 Task: Change the audio output module to Audio memory output.
Action: Mouse moved to (137, 19)
Screenshot: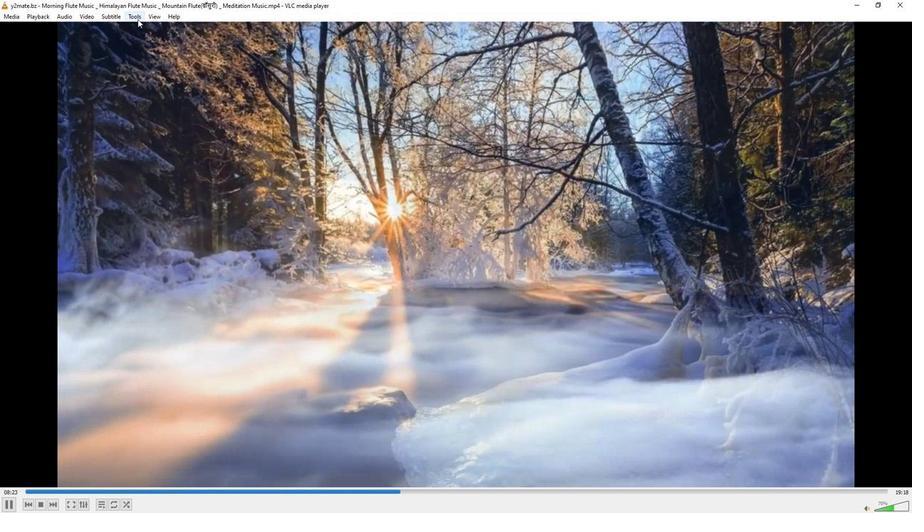 
Action: Mouse pressed left at (137, 19)
Screenshot: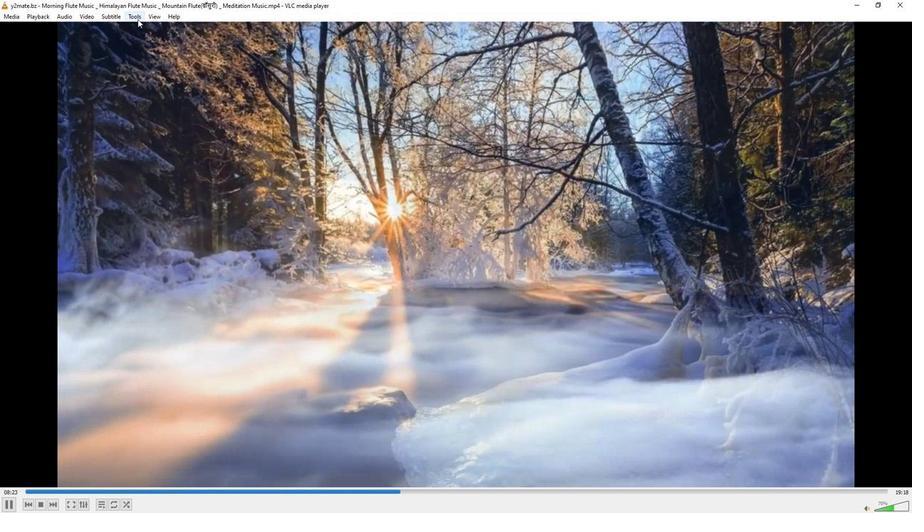 
Action: Mouse moved to (148, 127)
Screenshot: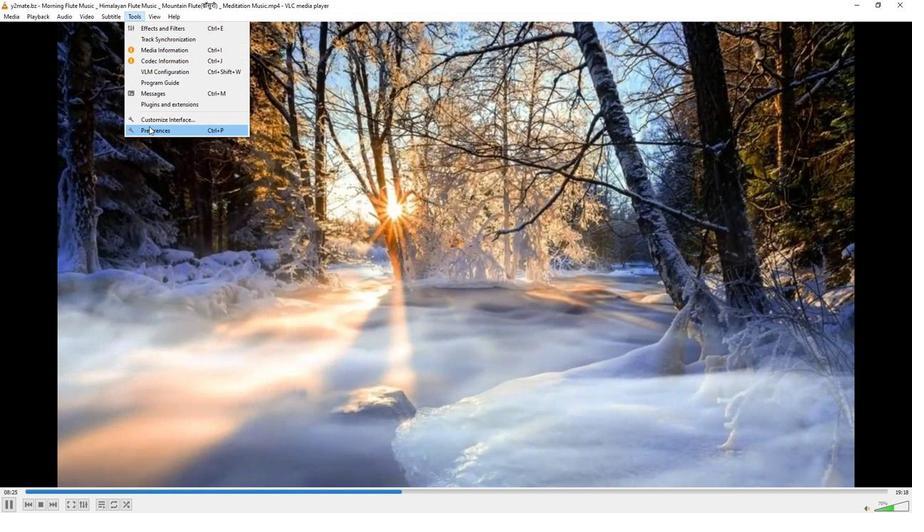 
Action: Mouse pressed left at (148, 127)
Screenshot: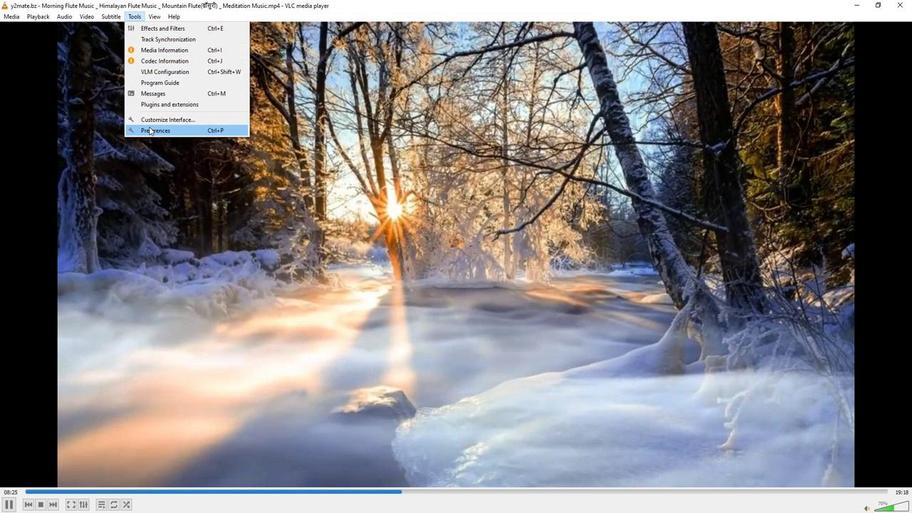 
Action: Mouse moved to (298, 422)
Screenshot: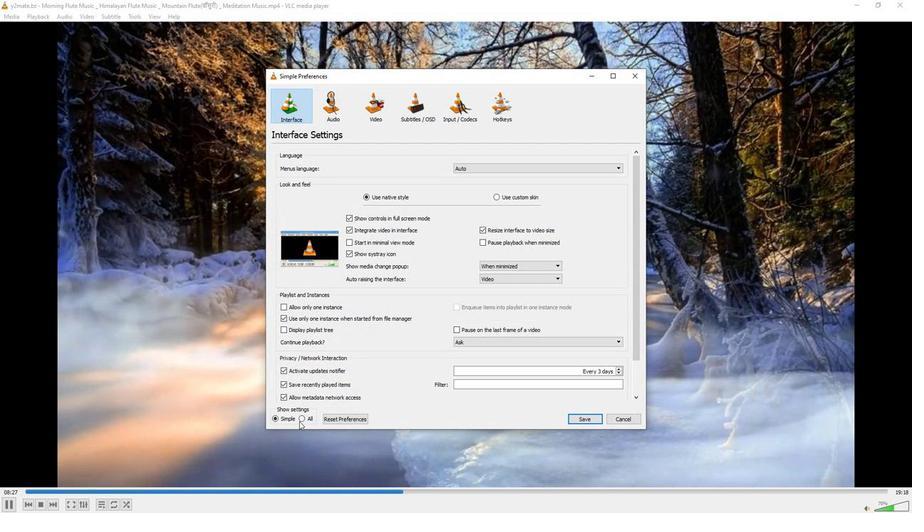 
Action: Mouse pressed left at (298, 422)
Screenshot: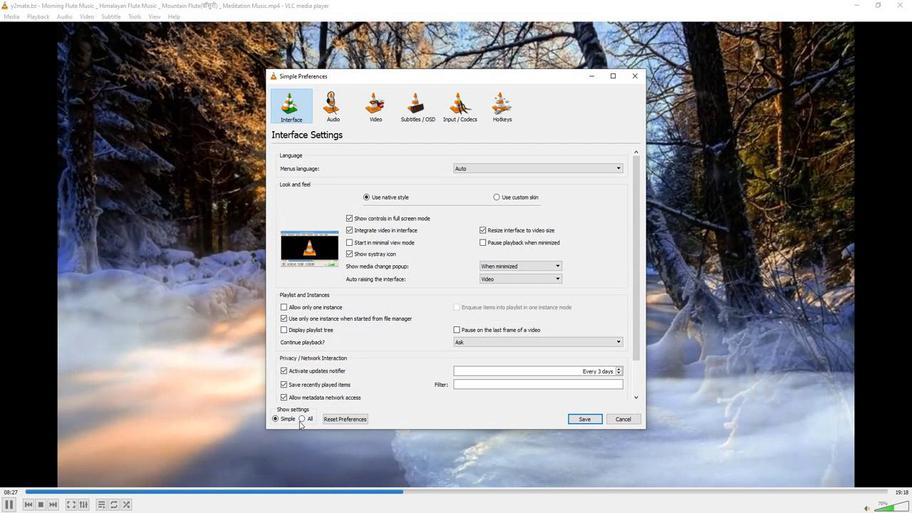 
Action: Mouse moved to (325, 218)
Screenshot: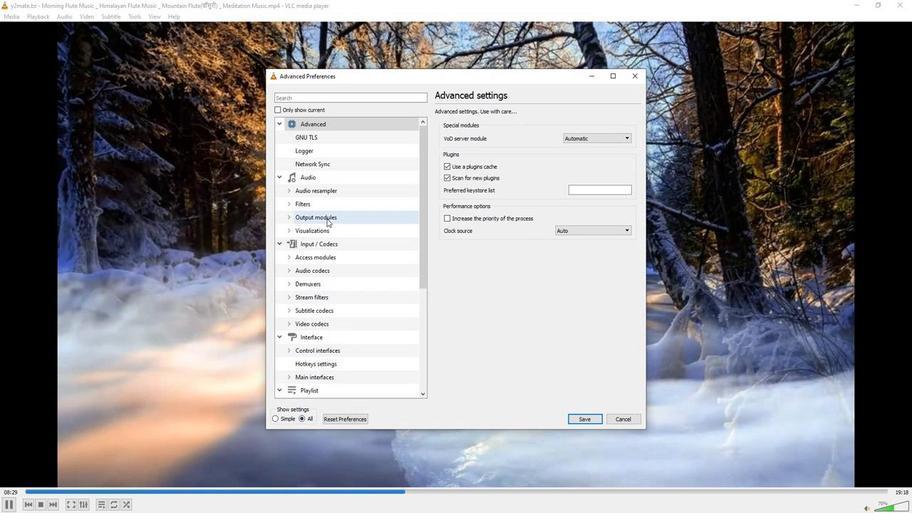 
Action: Mouse pressed left at (325, 218)
Screenshot: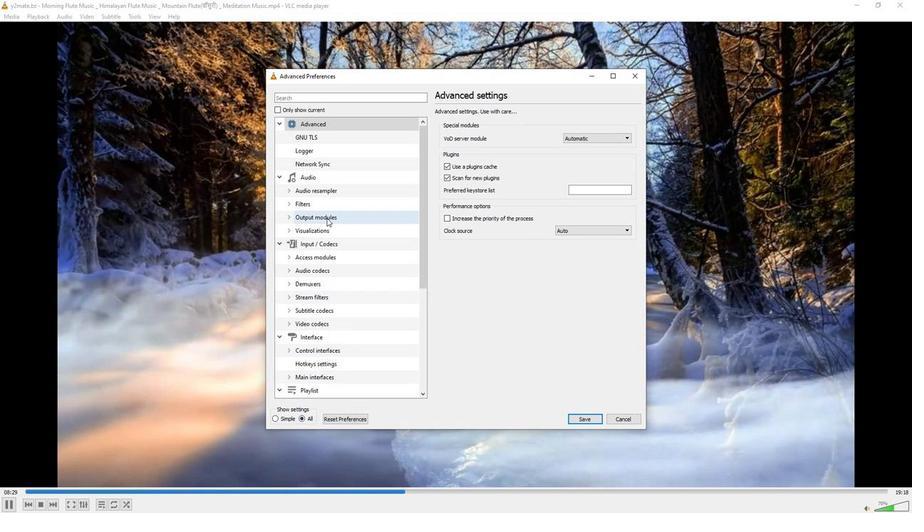 
Action: Mouse moved to (603, 126)
Screenshot: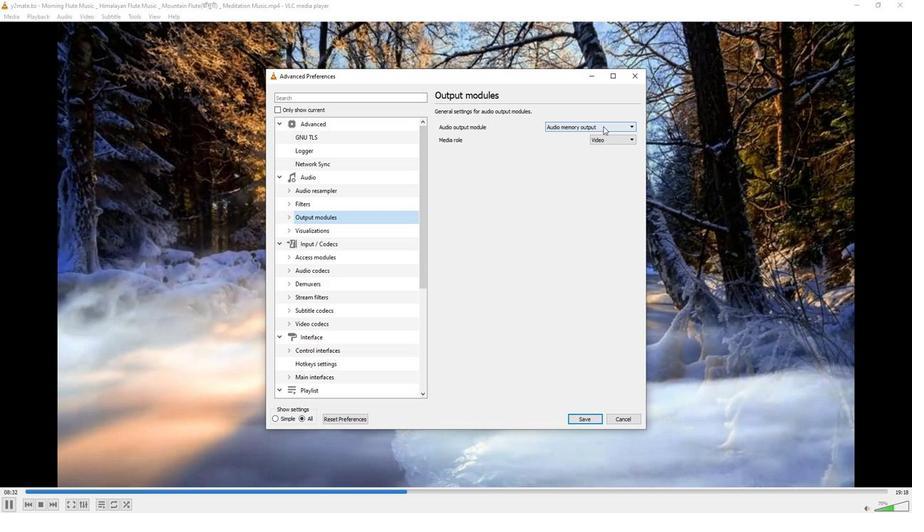 
Action: Mouse pressed left at (603, 126)
Screenshot: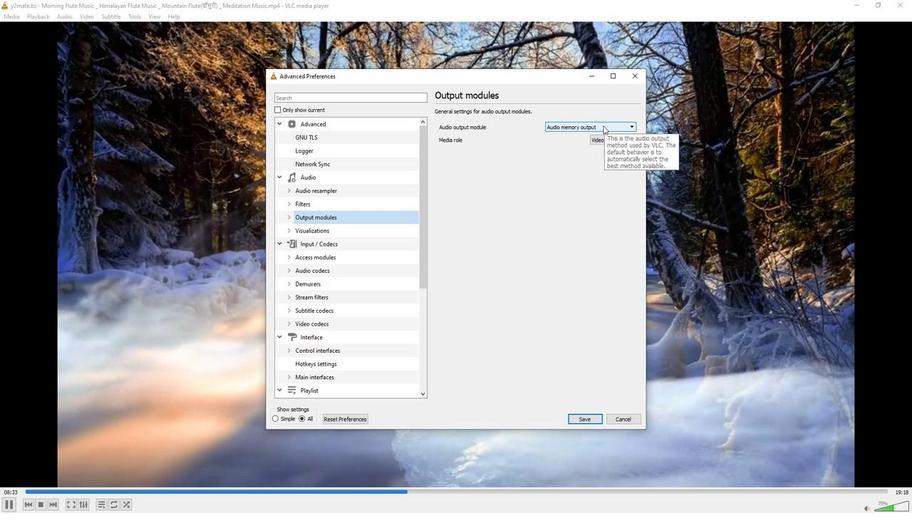 
Action: Mouse moved to (591, 158)
Screenshot: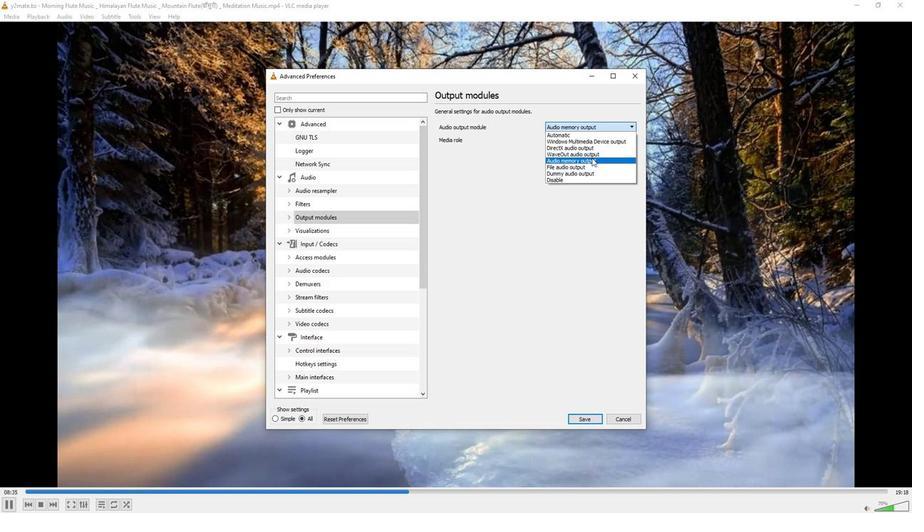 
Action: Mouse pressed left at (591, 158)
Screenshot: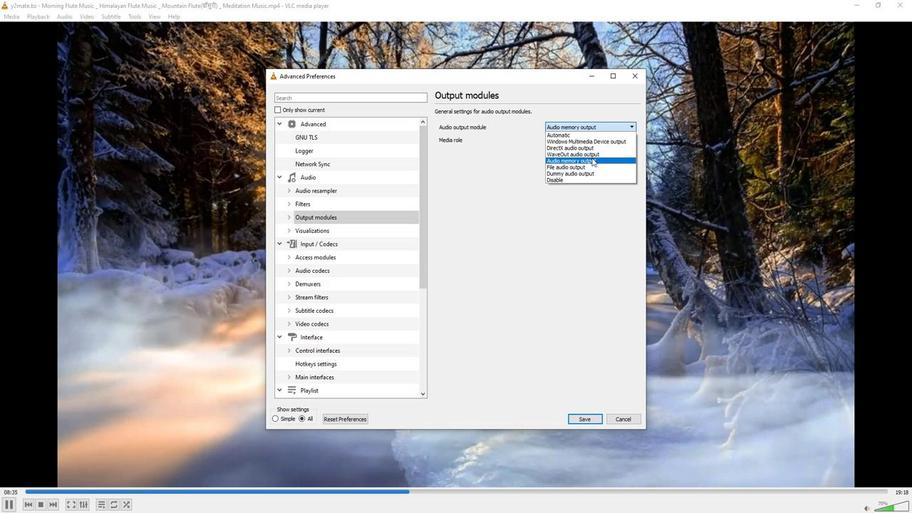 
Action: Mouse moved to (578, 180)
Screenshot: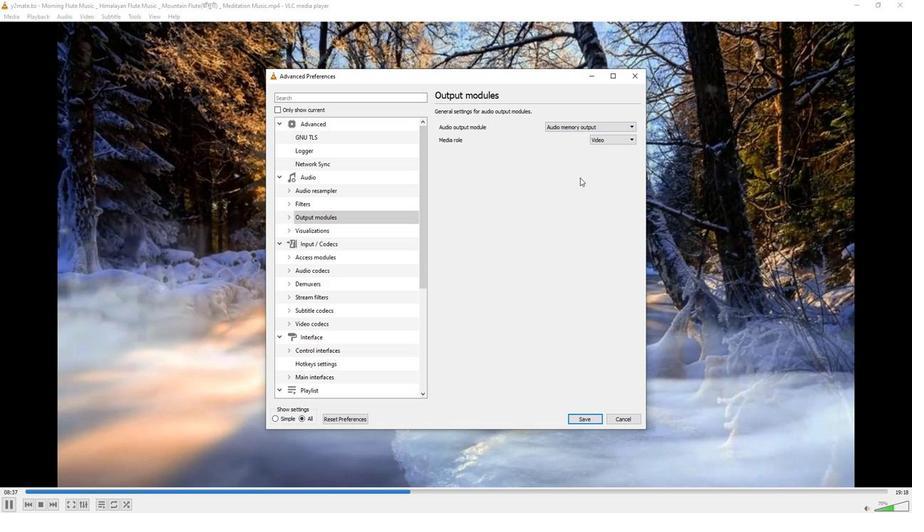 
